 Task: Show a guide at 9cm in black color in the drawing.
Action: Mouse moved to (129, 77)
Screenshot: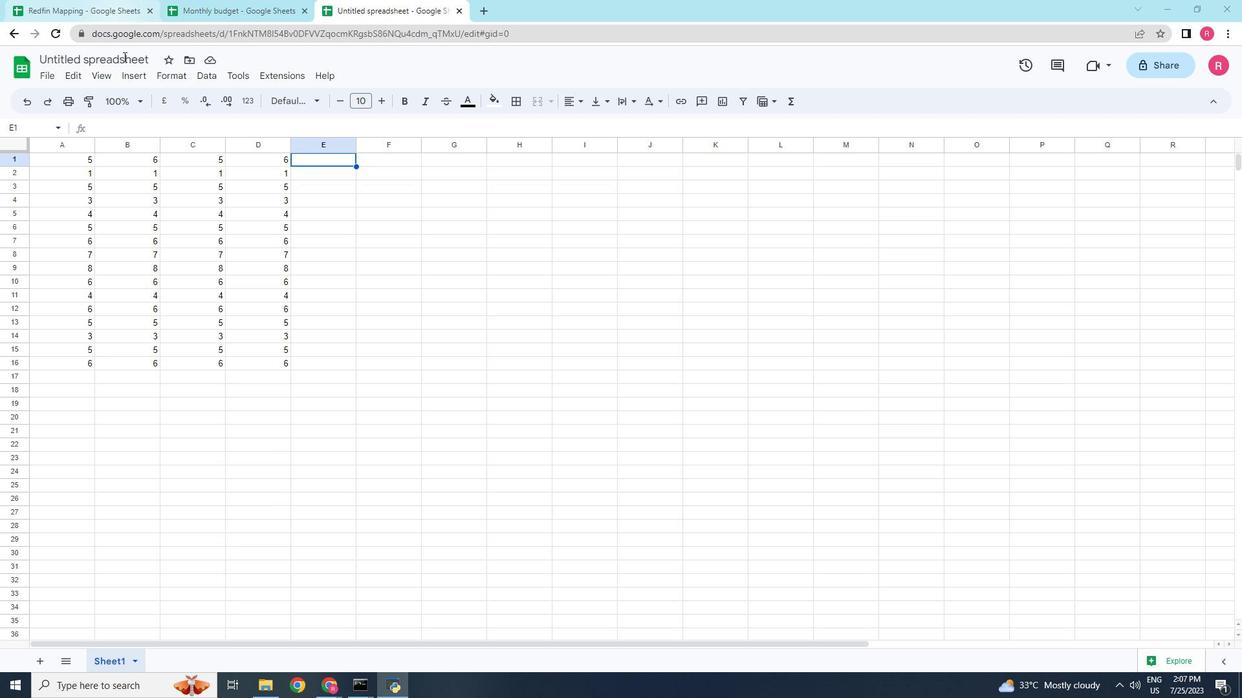 
Action: Mouse pressed left at (129, 77)
Screenshot: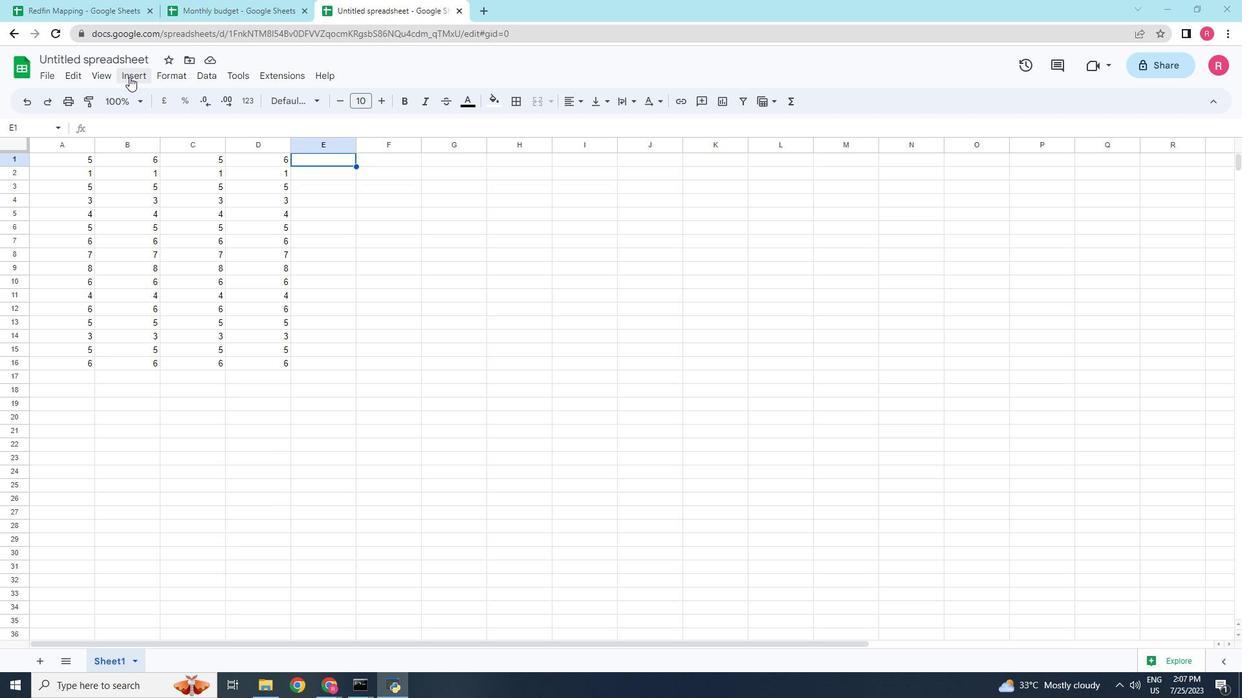 
Action: Mouse moved to (156, 255)
Screenshot: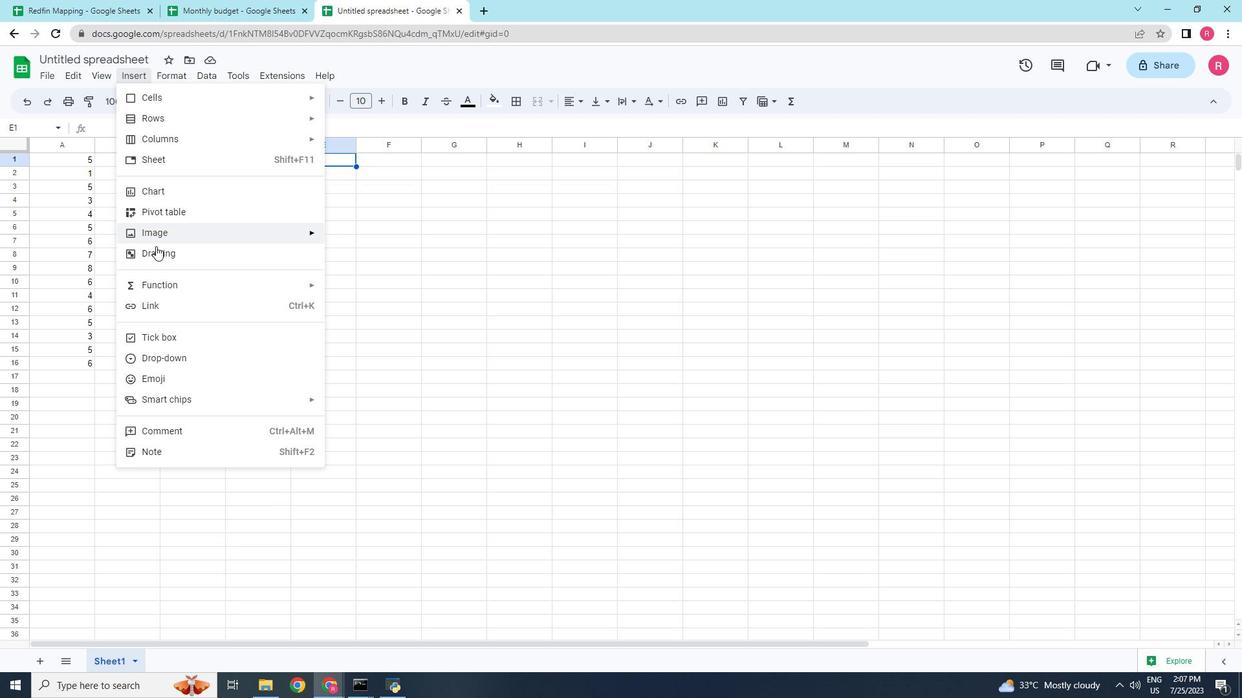 
Action: Mouse pressed left at (156, 255)
Screenshot: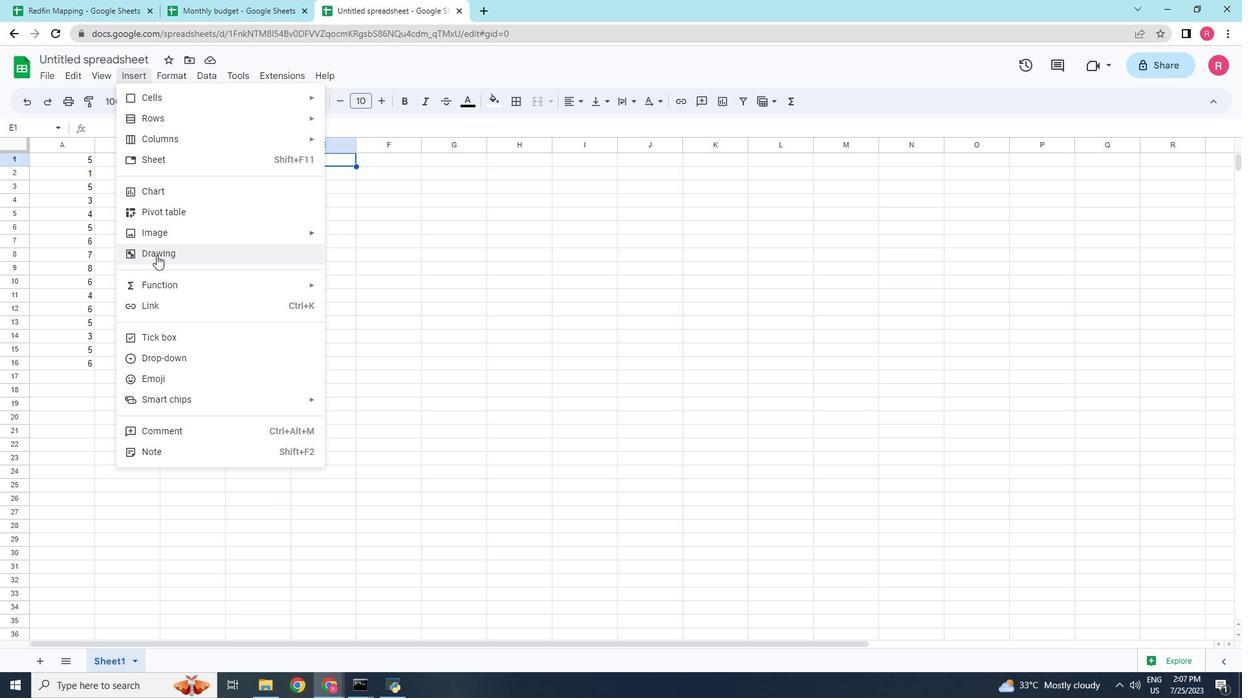 
Action: Mouse moved to (336, 144)
Screenshot: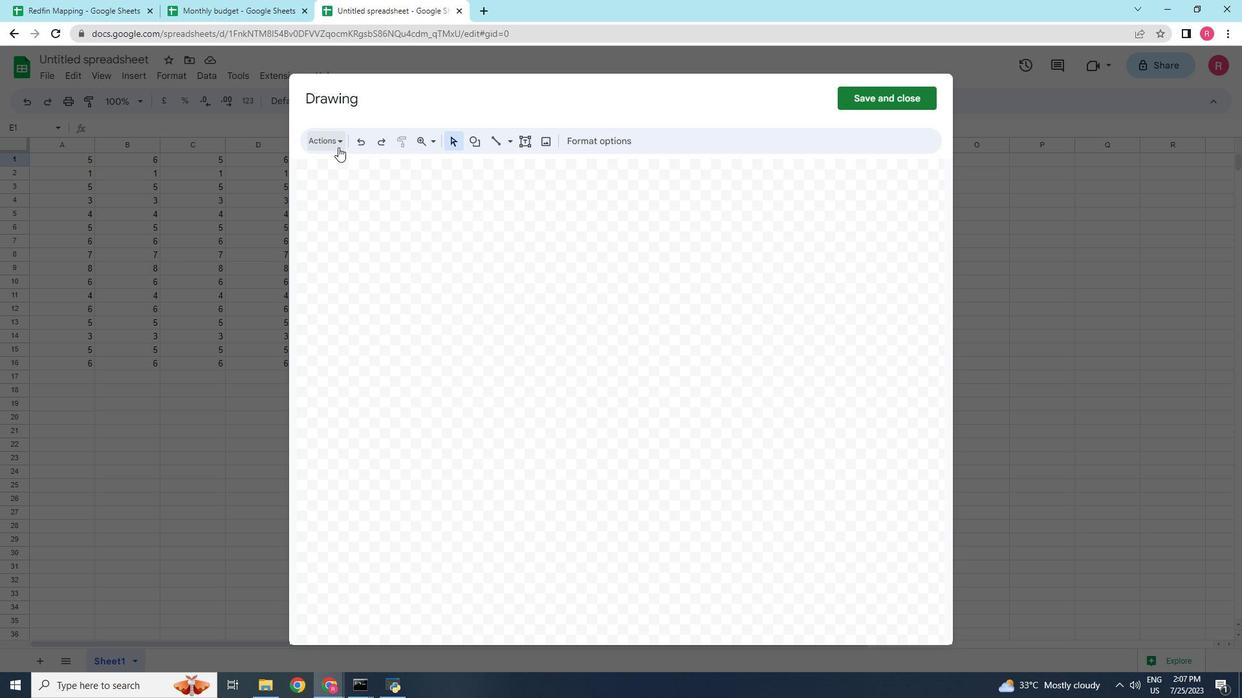 
Action: Mouse pressed left at (336, 144)
Screenshot: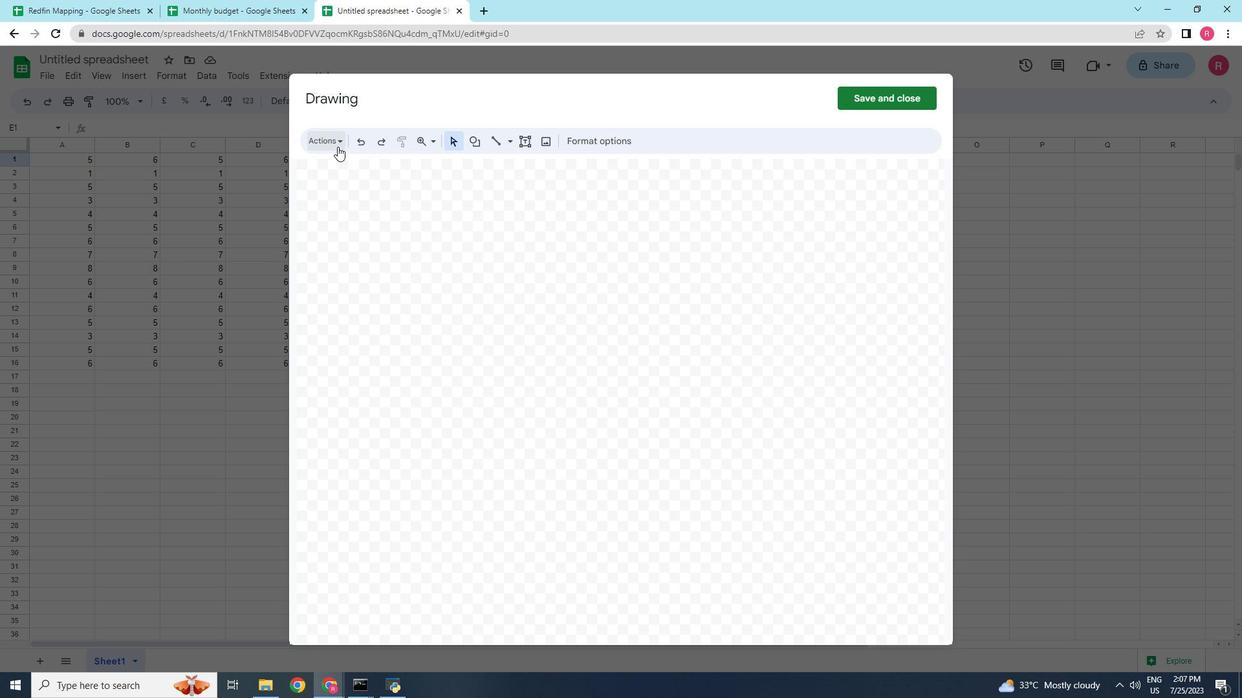 
Action: Mouse moved to (553, 562)
Screenshot: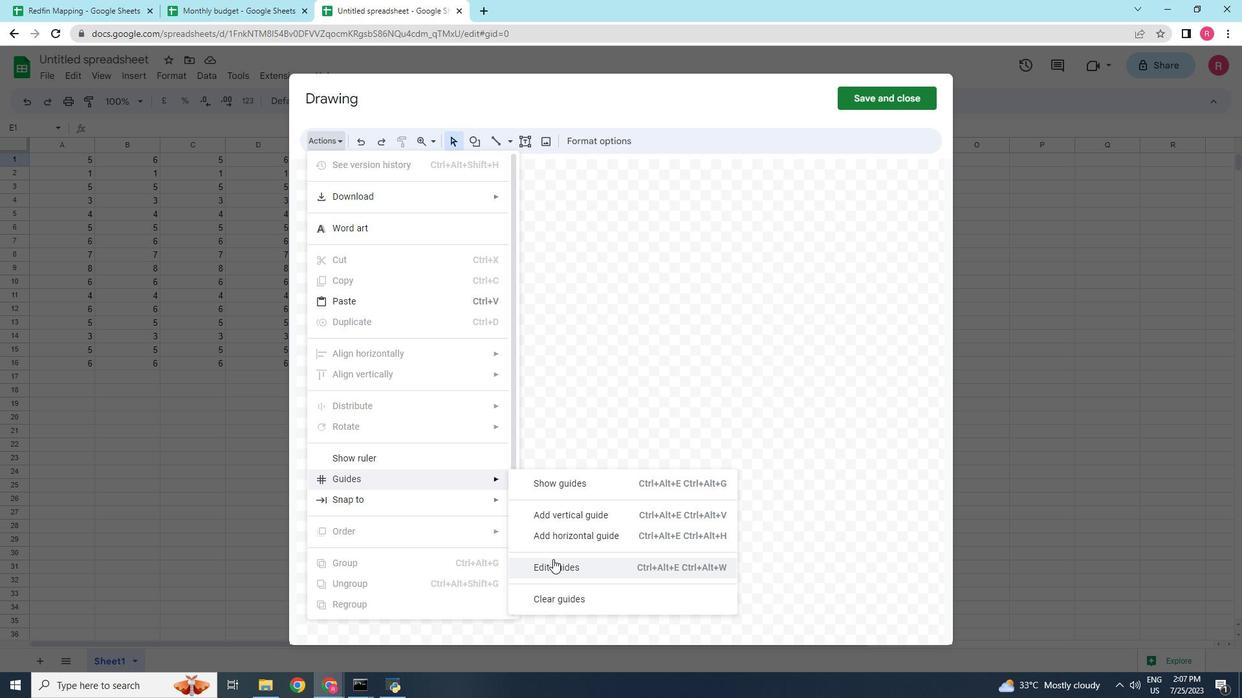 
Action: Mouse pressed left at (553, 562)
Screenshot: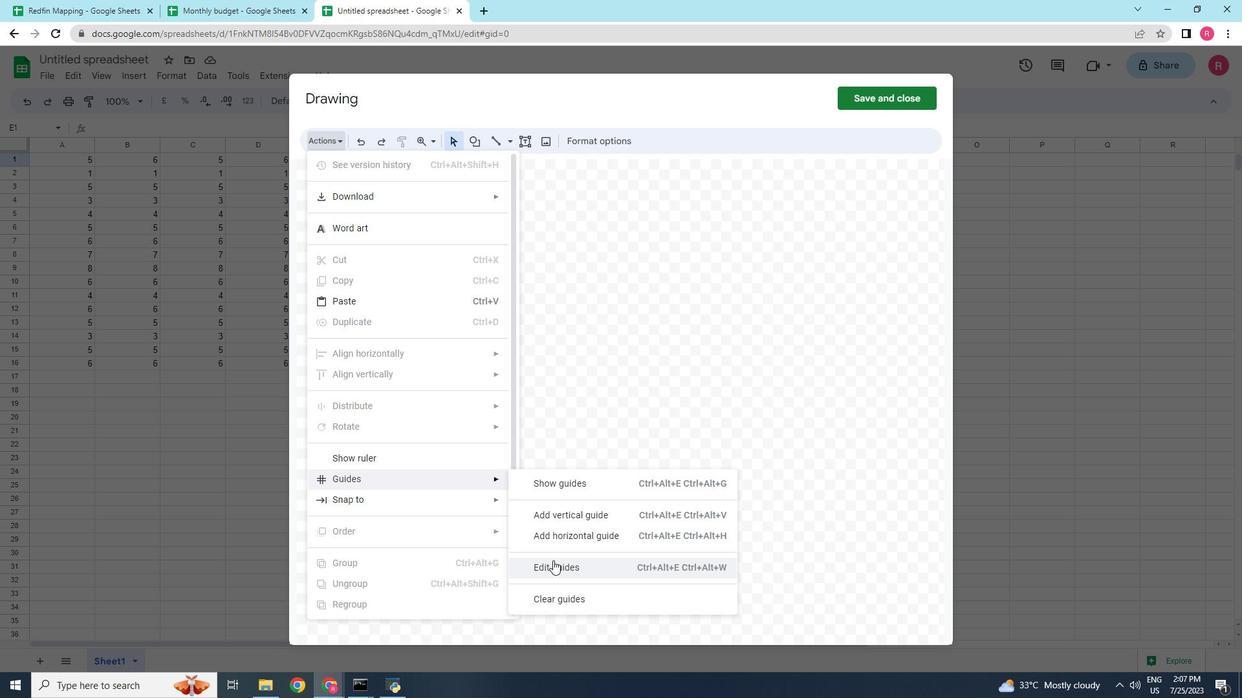 
Action: Mouse moved to (612, 284)
Screenshot: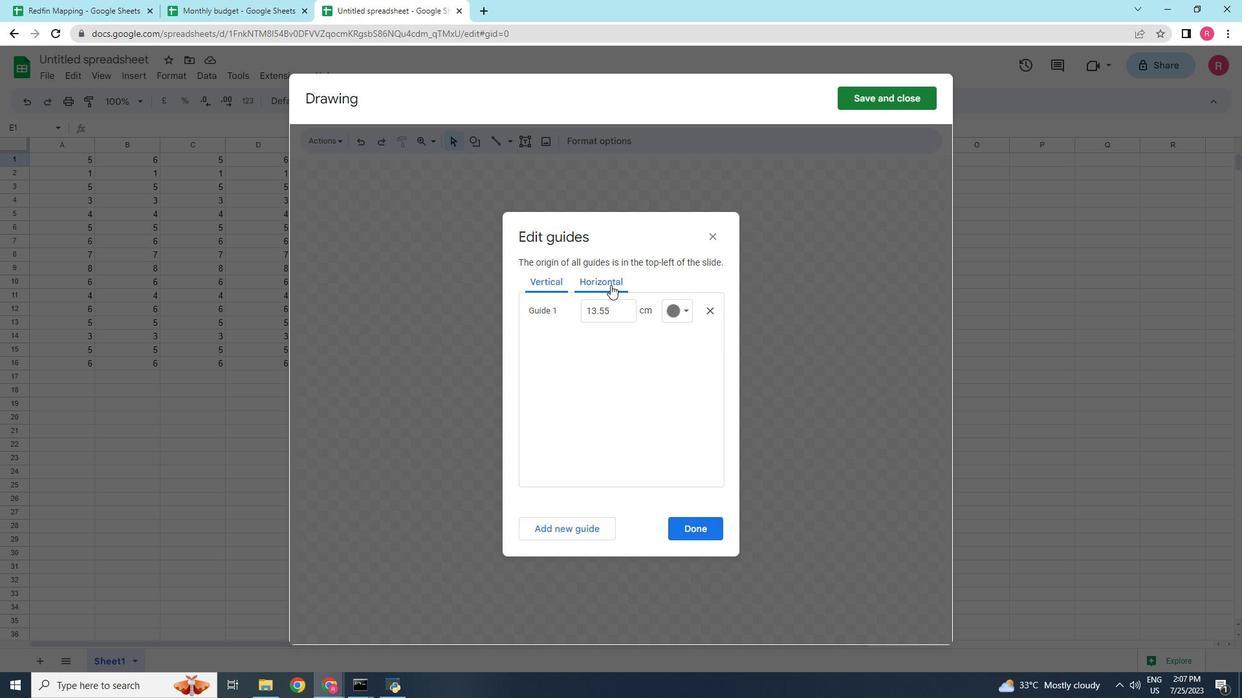
Action: Mouse pressed left at (612, 284)
Screenshot: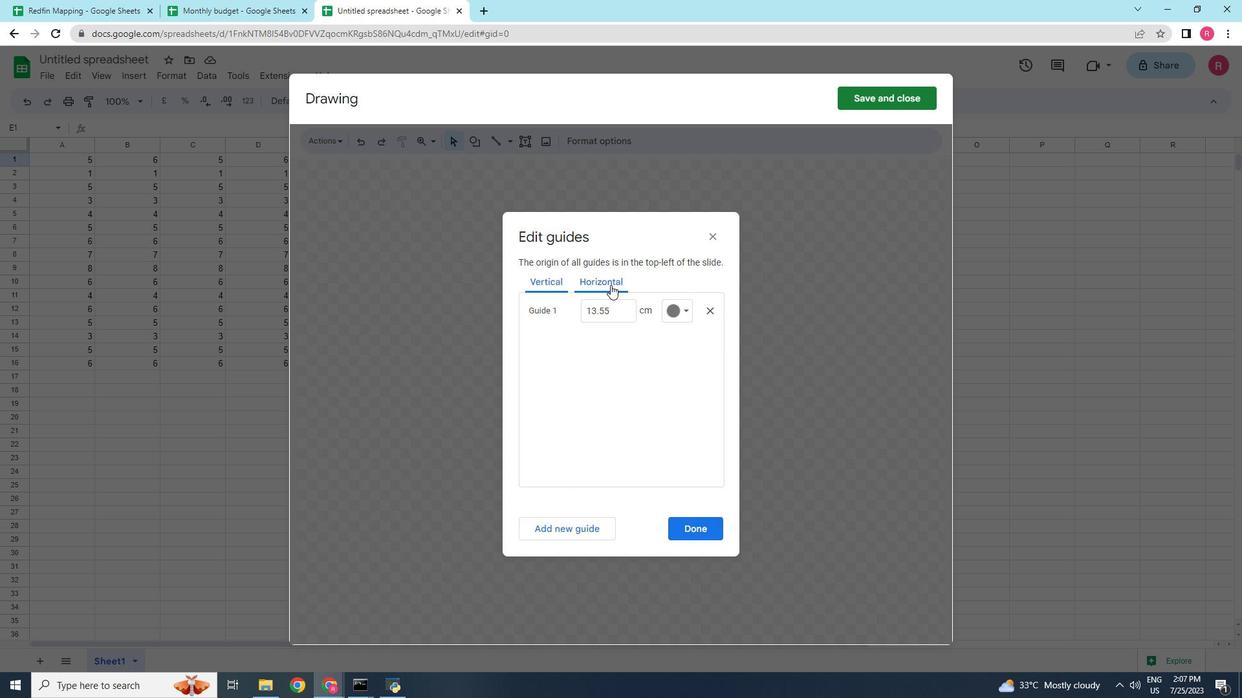 
Action: Mouse moved to (614, 314)
Screenshot: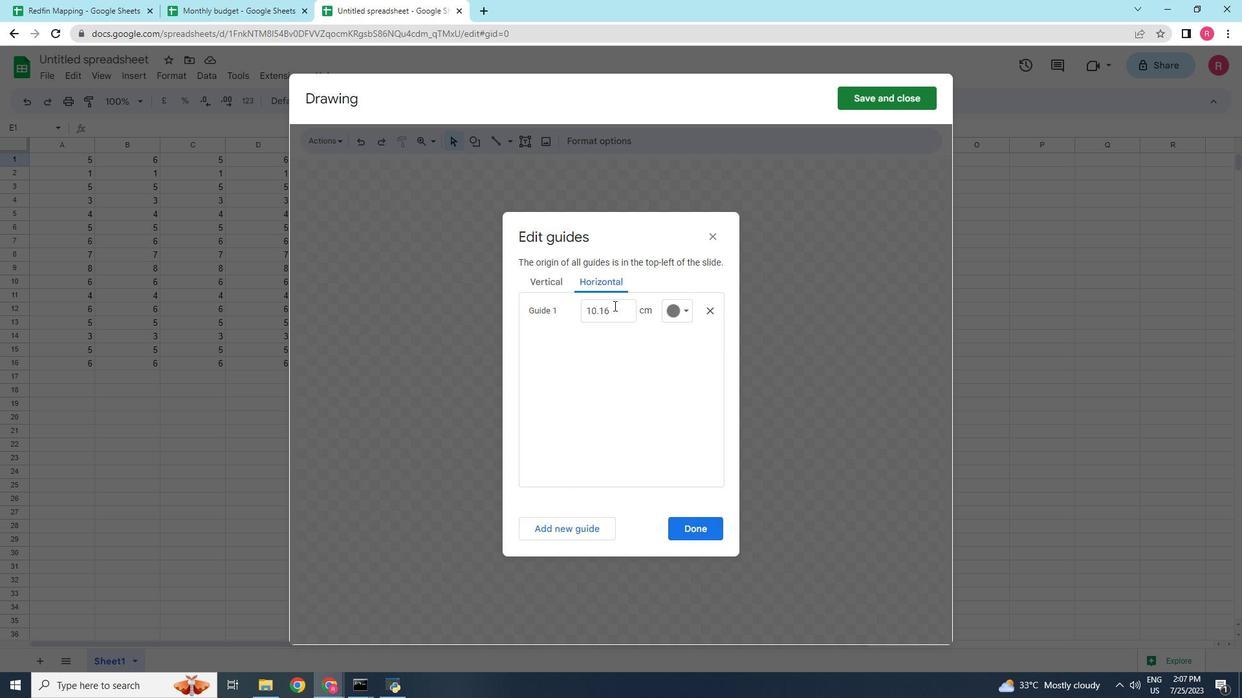 
Action: Mouse pressed left at (614, 314)
Screenshot: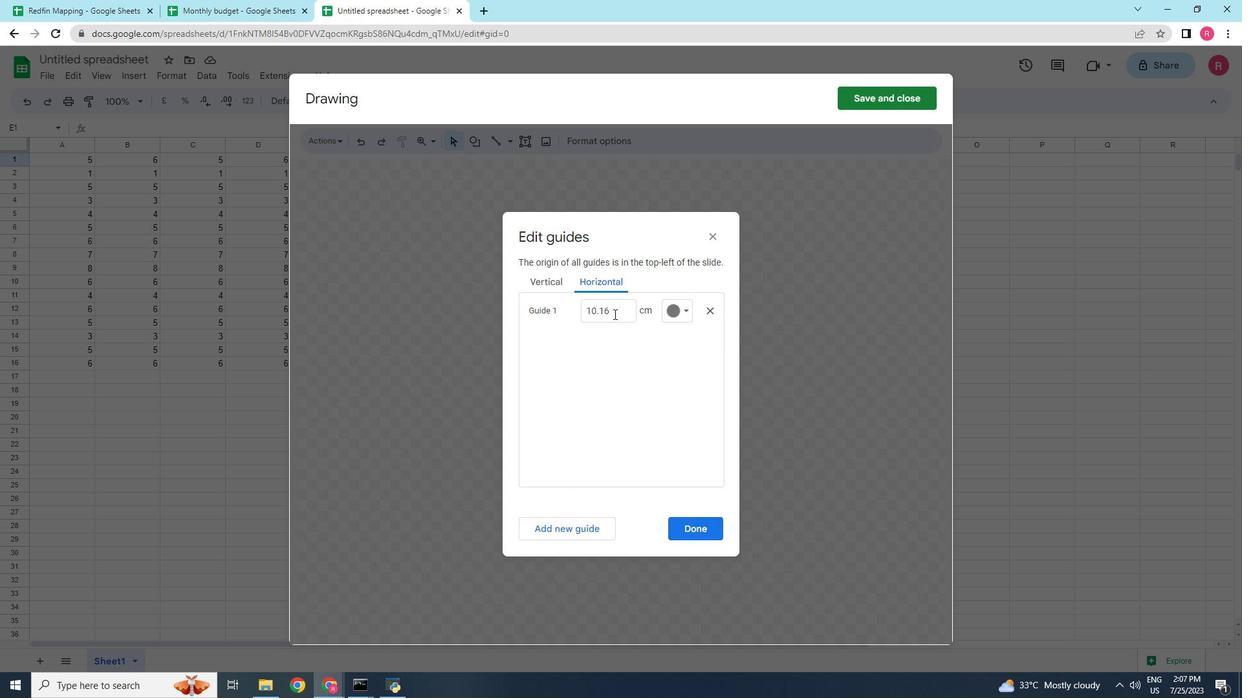 
Action: Mouse moved to (575, 311)
Screenshot: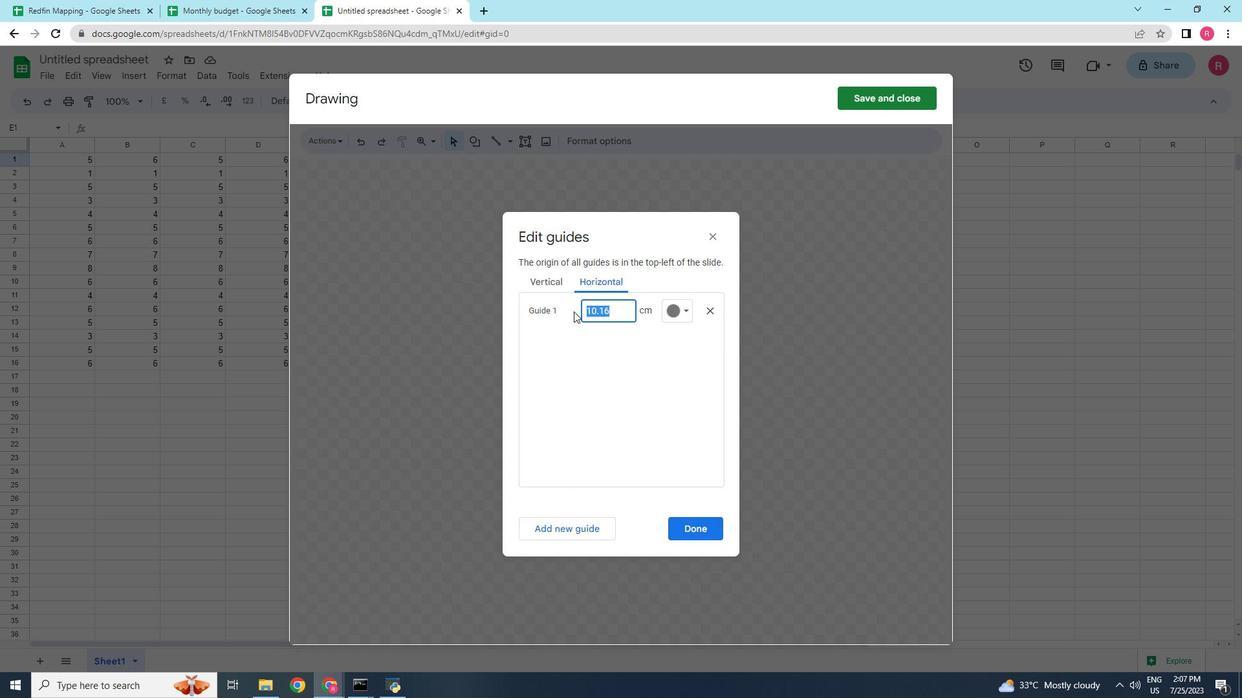 
Action: Key pressed 9
Screenshot: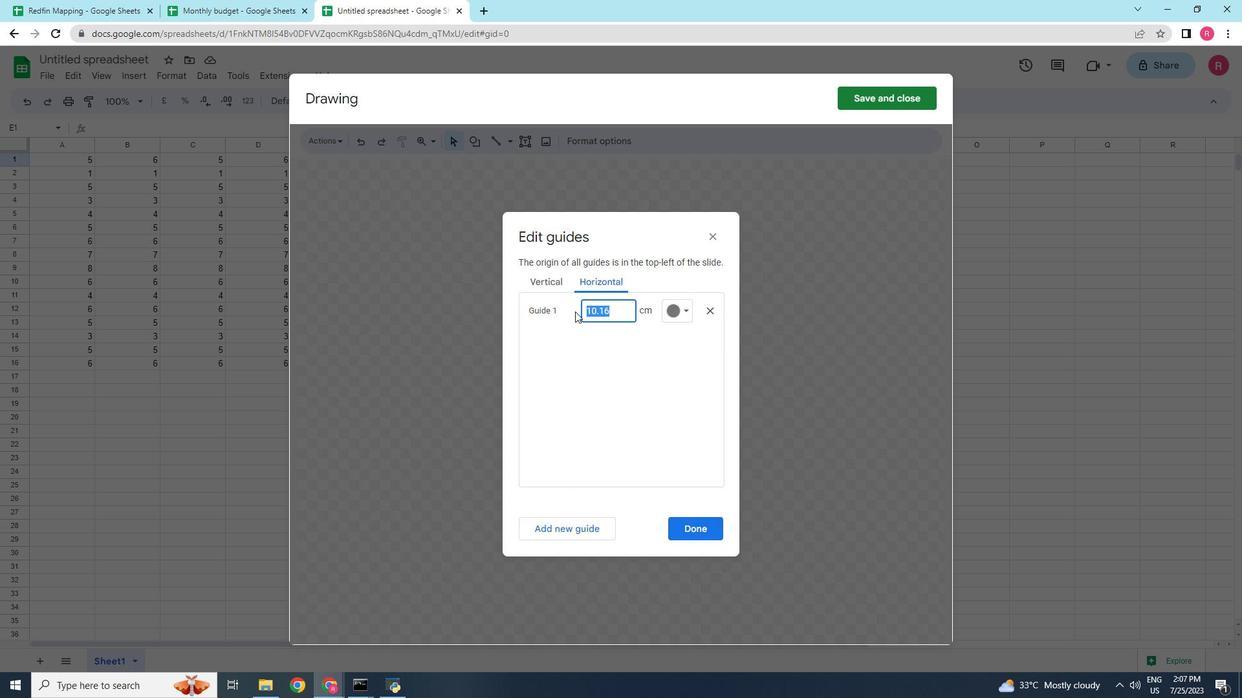 
Action: Mouse moved to (685, 315)
Screenshot: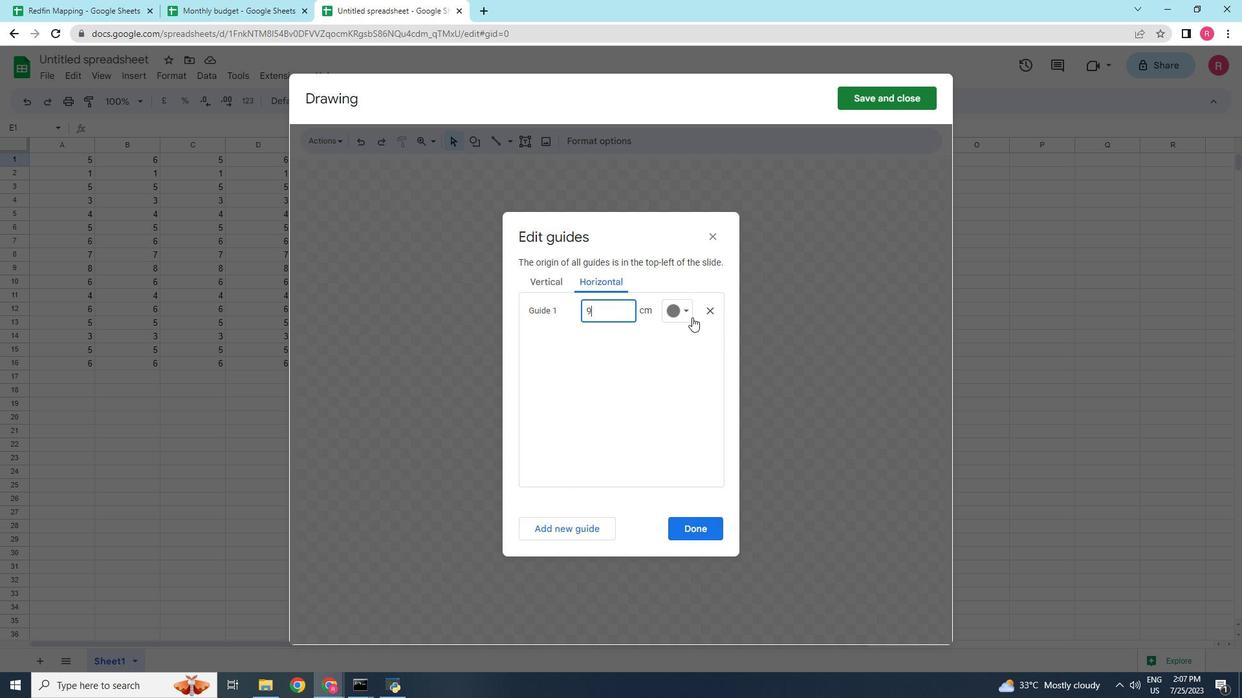 
Action: Mouse pressed left at (685, 315)
Screenshot: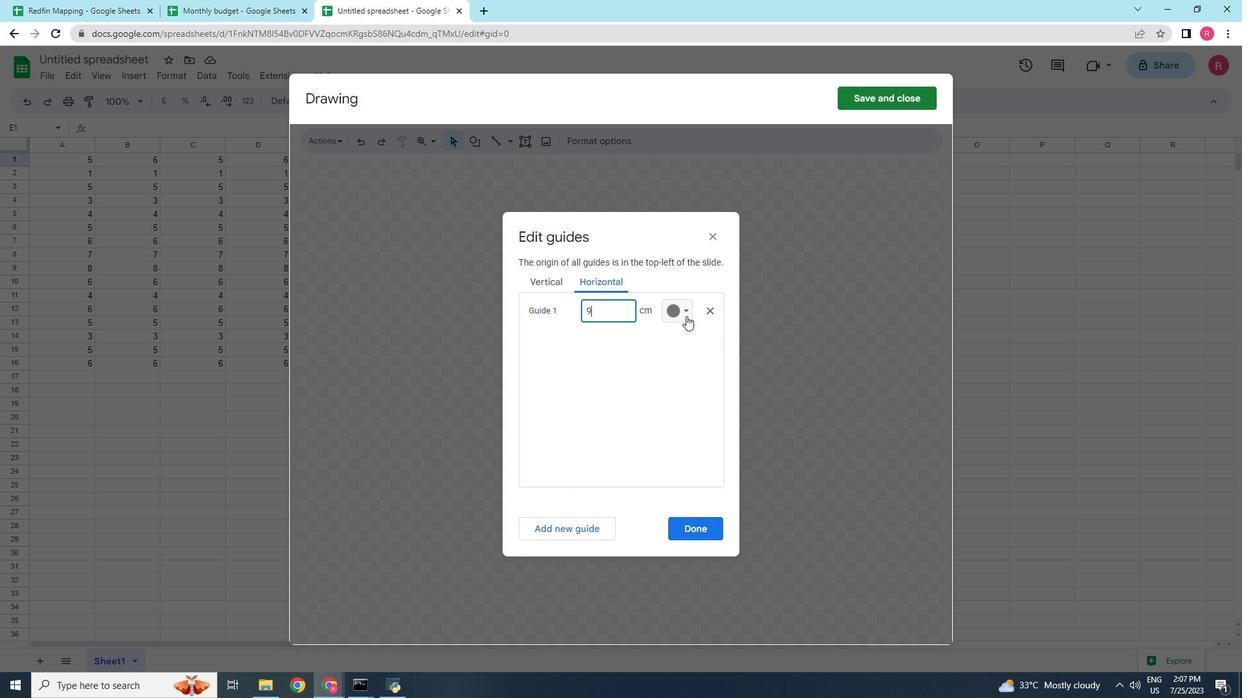 
Action: Mouse moved to (674, 381)
Screenshot: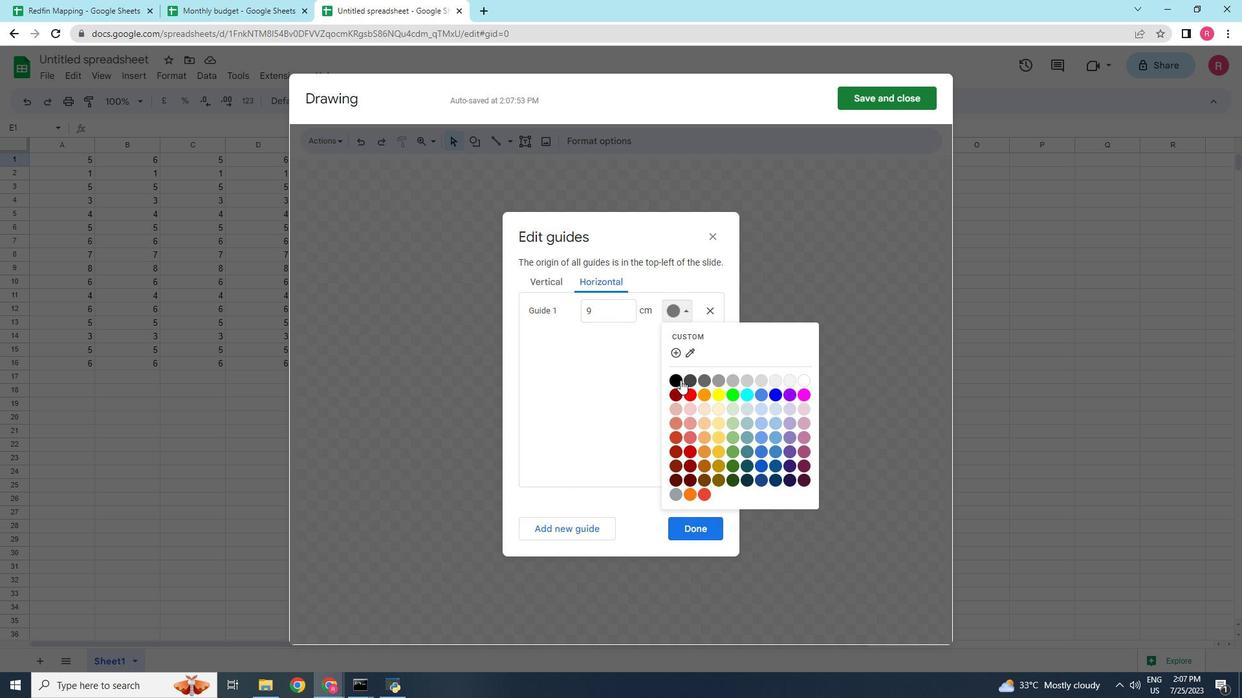
Action: Mouse pressed left at (674, 381)
Screenshot: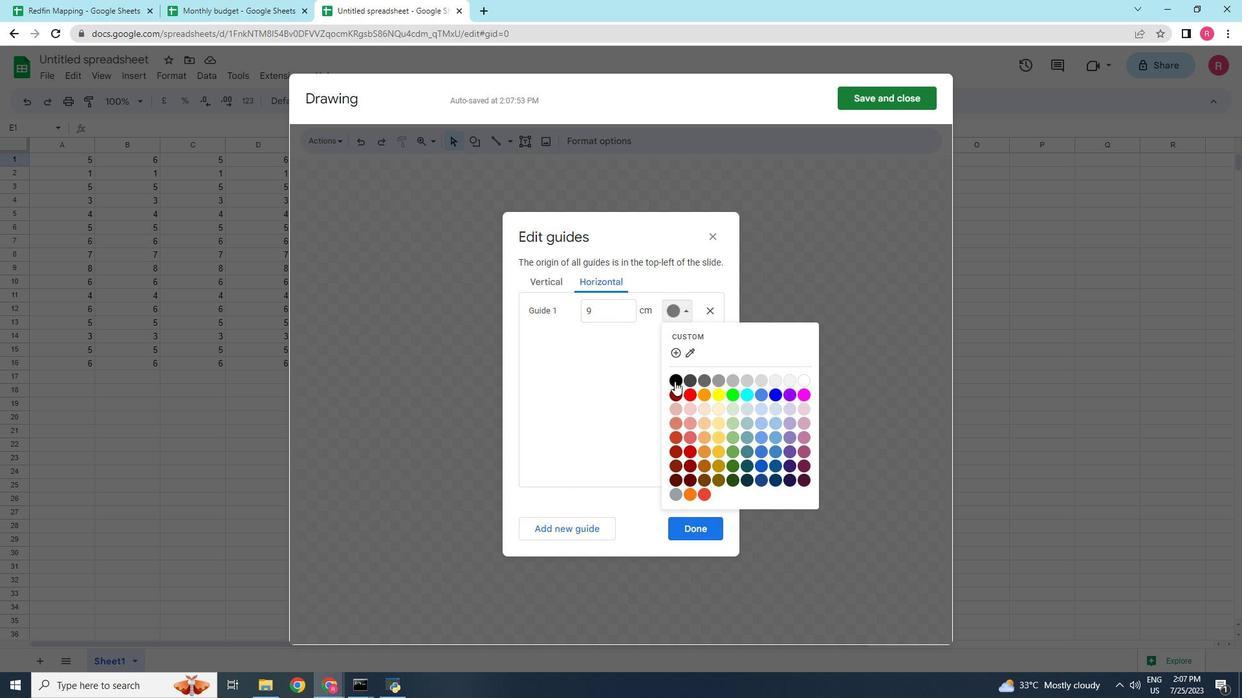 
Action: Mouse moved to (692, 529)
Screenshot: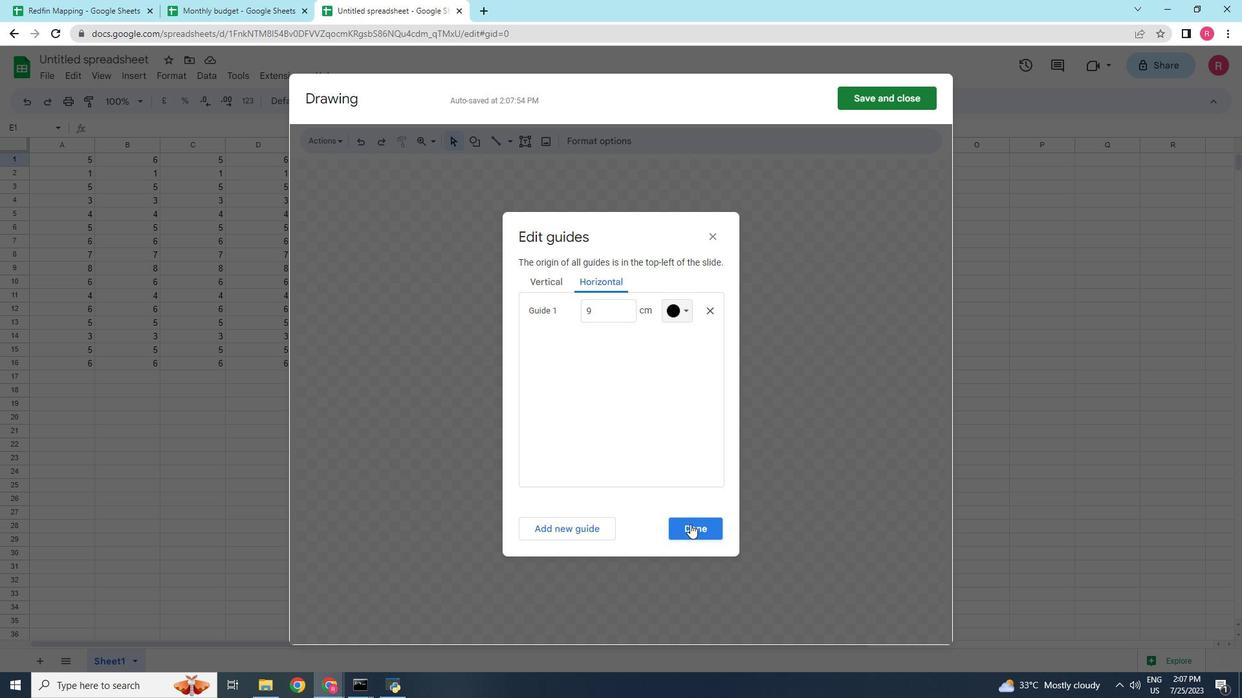 
Action: Mouse pressed left at (692, 529)
Screenshot: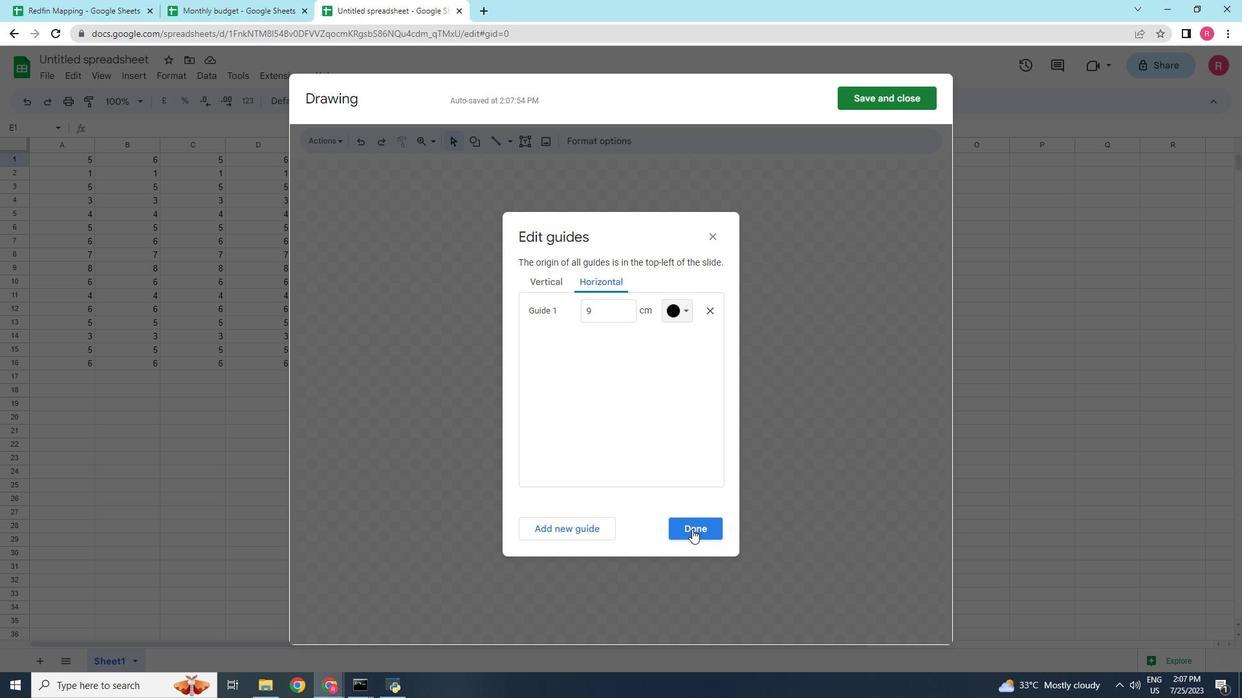 
Action: Mouse moved to (631, 459)
Screenshot: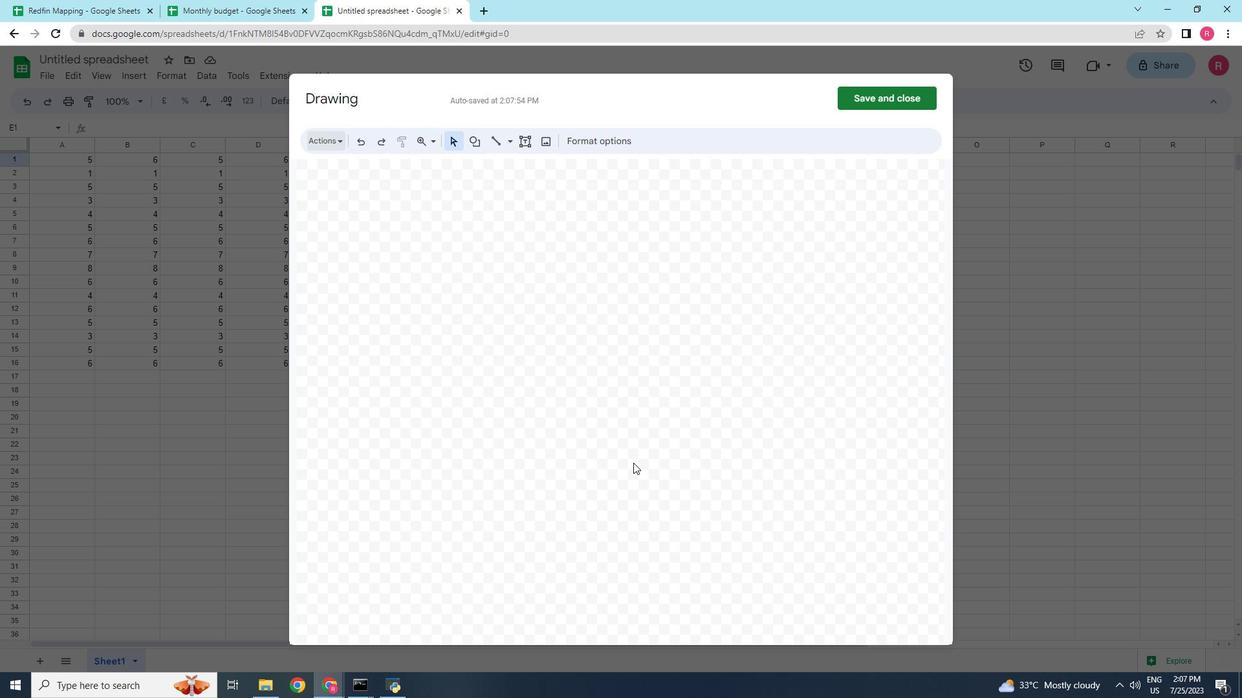 
